 Task: In Job referrals turn off email notifications.
Action: Mouse moved to (835, 73)
Screenshot: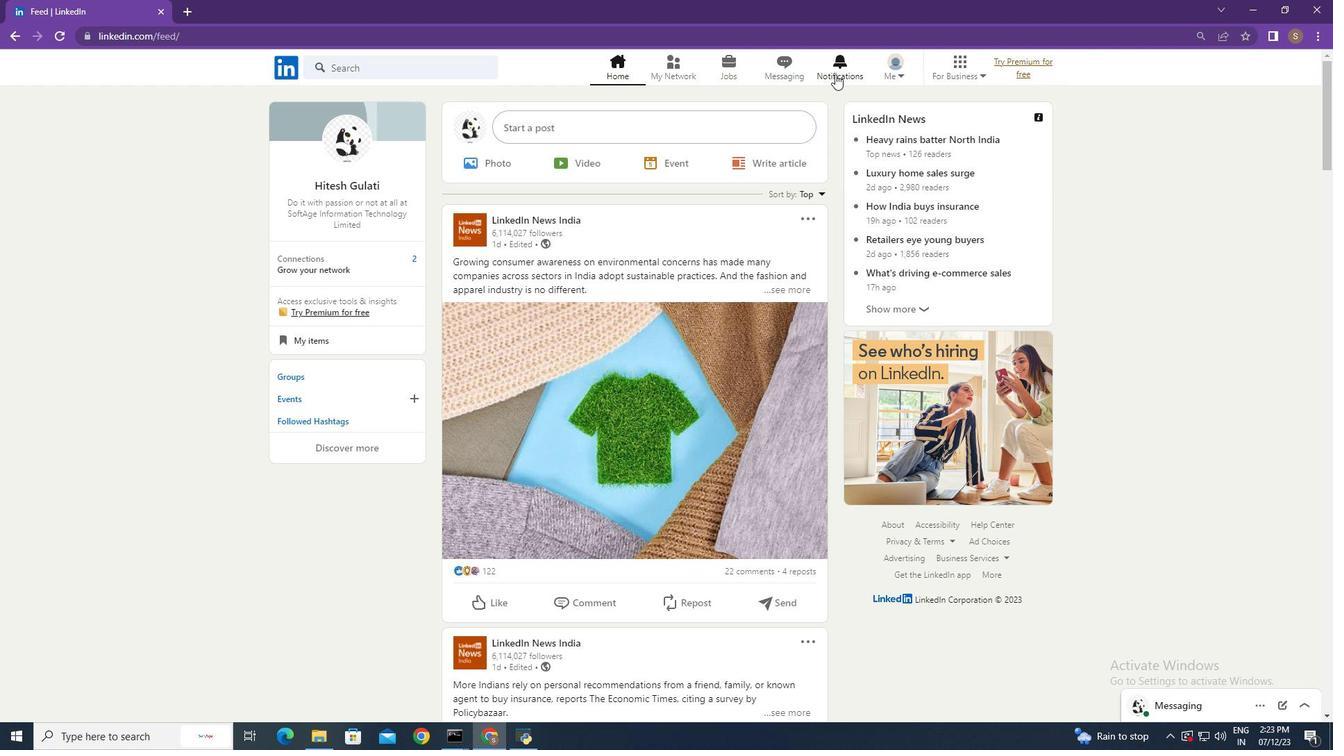 
Action: Mouse pressed left at (835, 73)
Screenshot: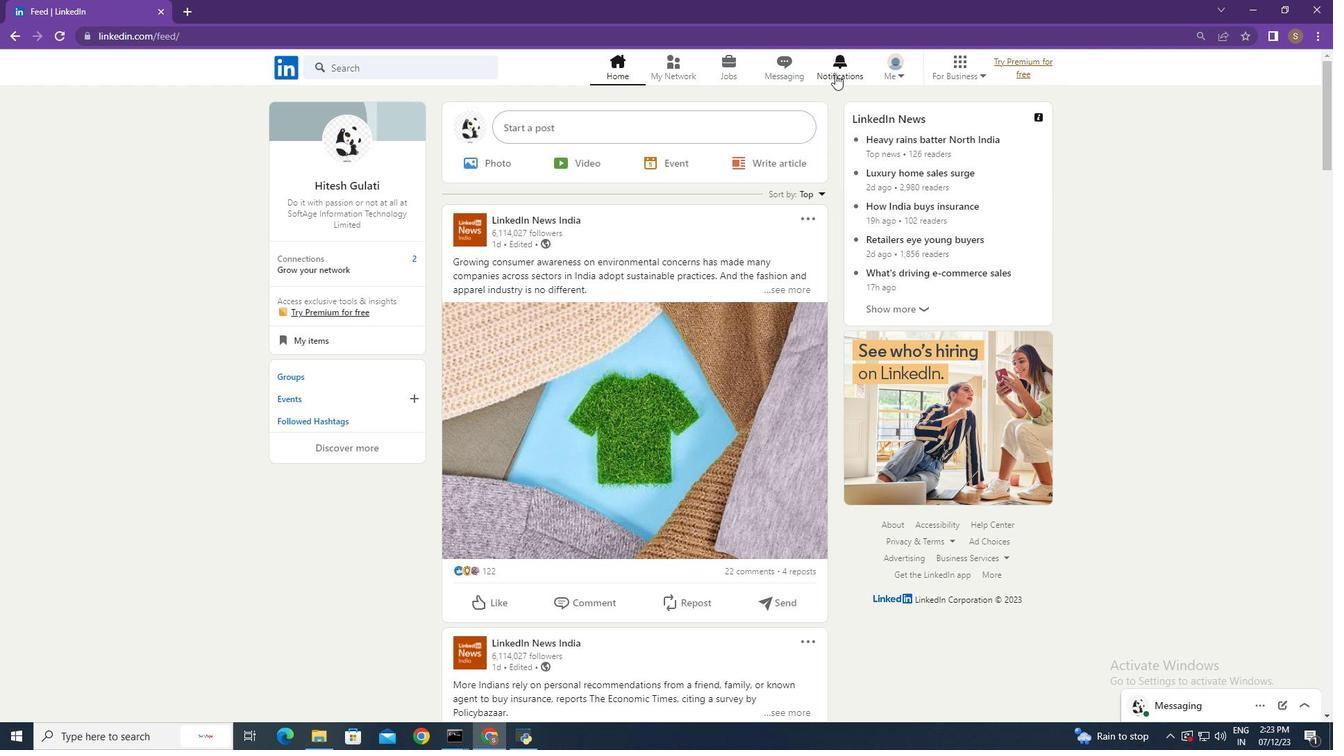 
Action: Mouse moved to (291, 159)
Screenshot: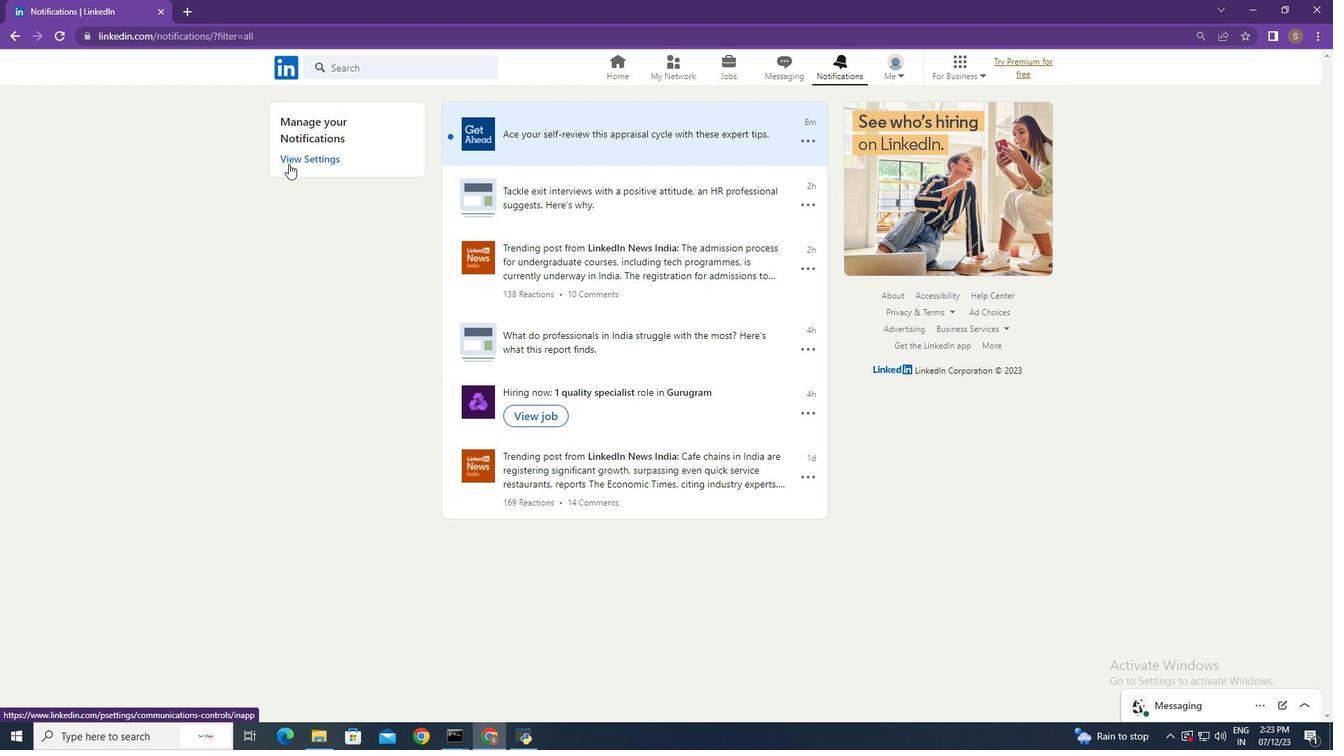 
Action: Mouse pressed left at (291, 159)
Screenshot: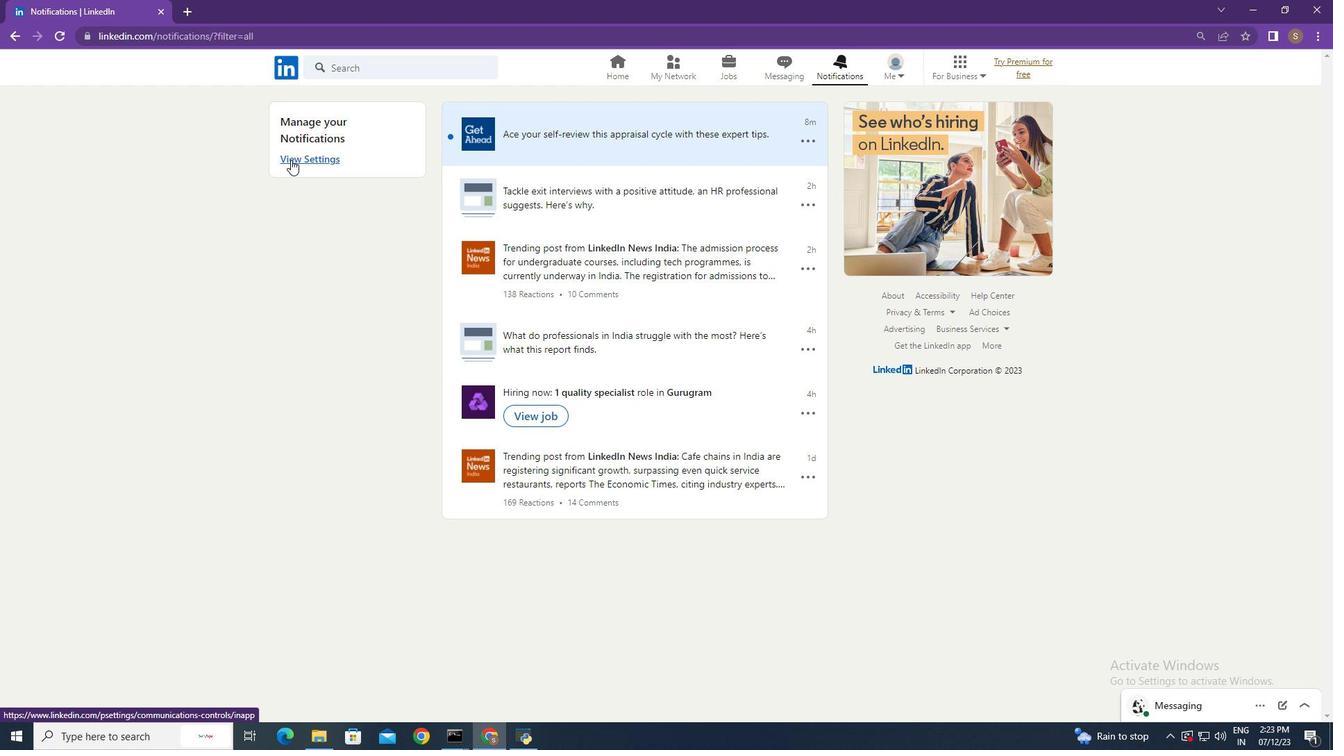 
Action: Mouse moved to (829, 247)
Screenshot: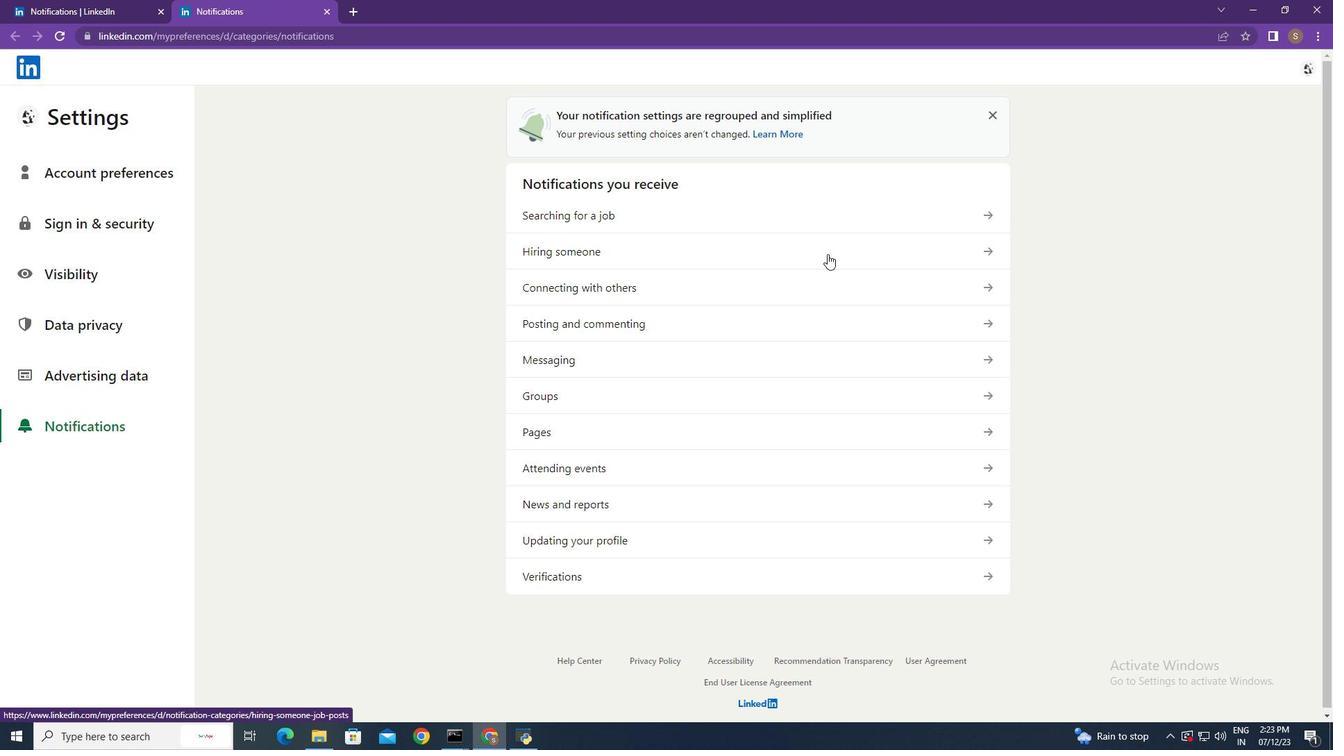 
Action: Mouse pressed left at (829, 247)
Screenshot: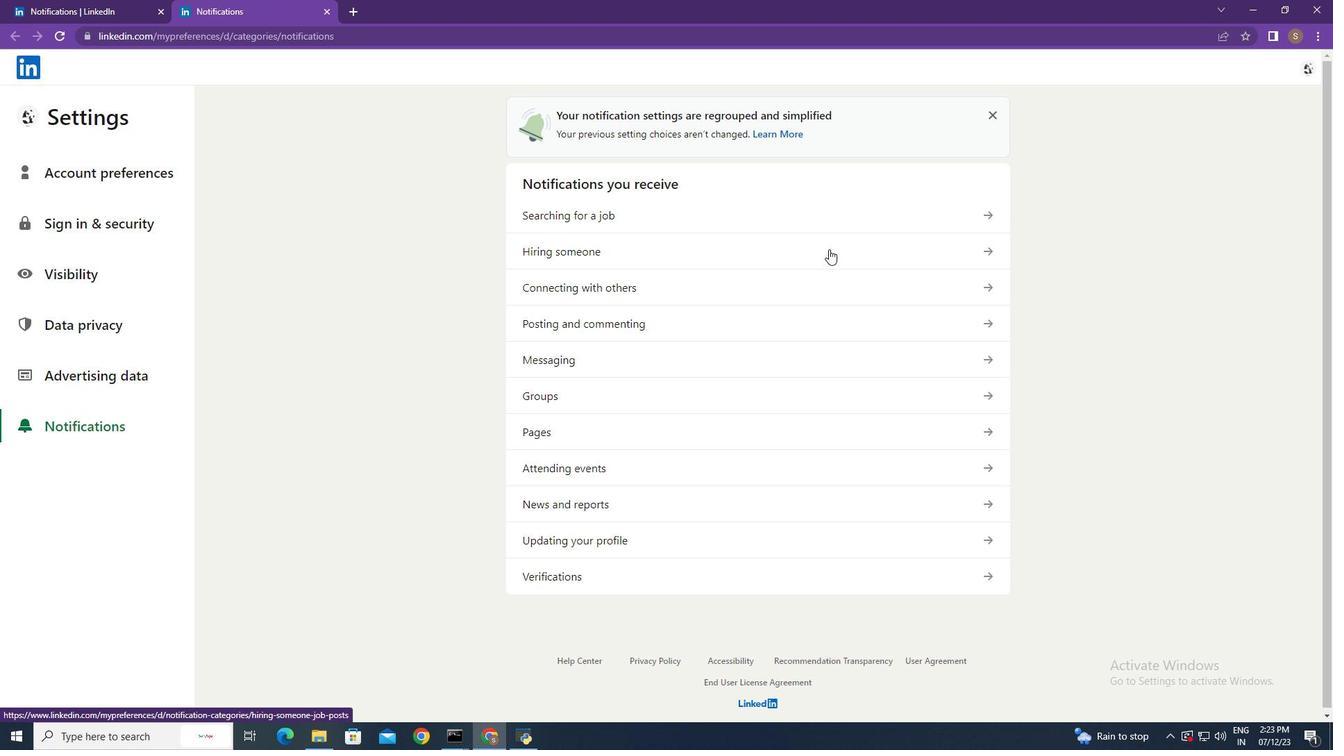 
Action: Mouse moved to (898, 450)
Screenshot: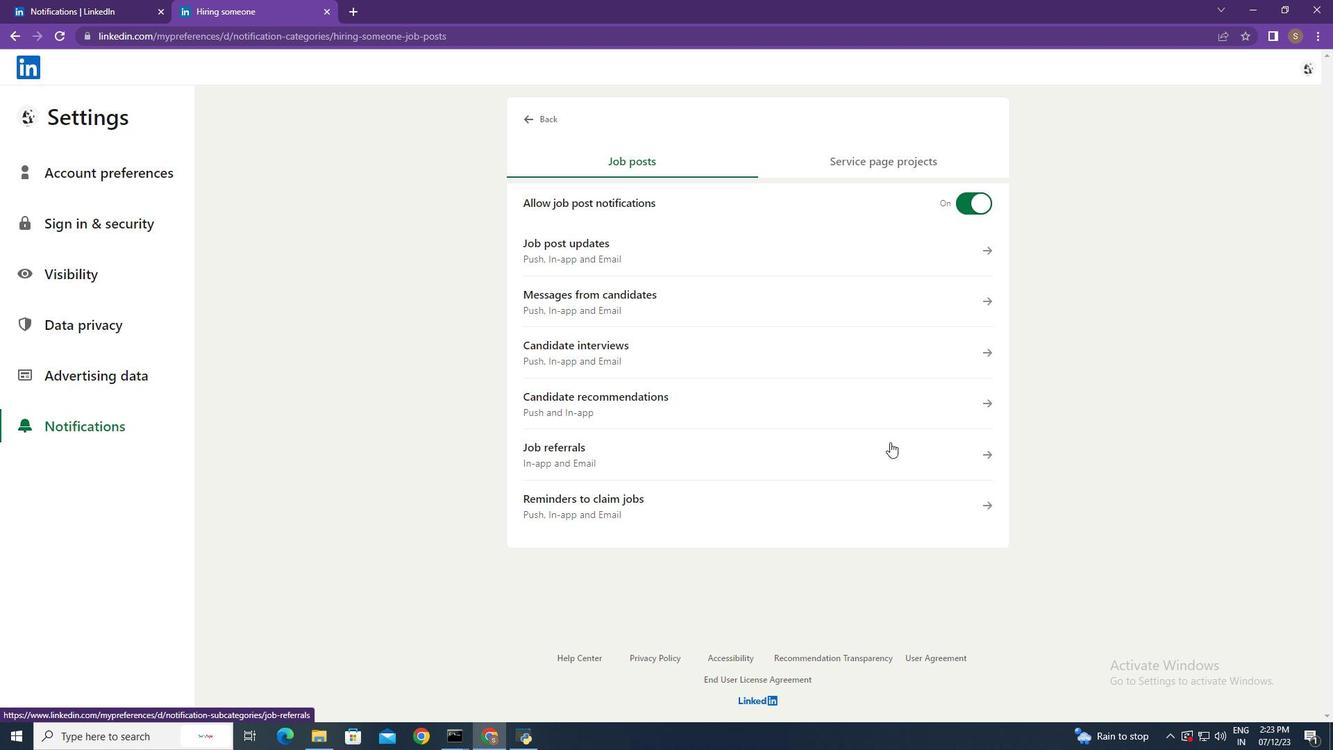 
Action: Mouse pressed left at (898, 450)
Screenshot: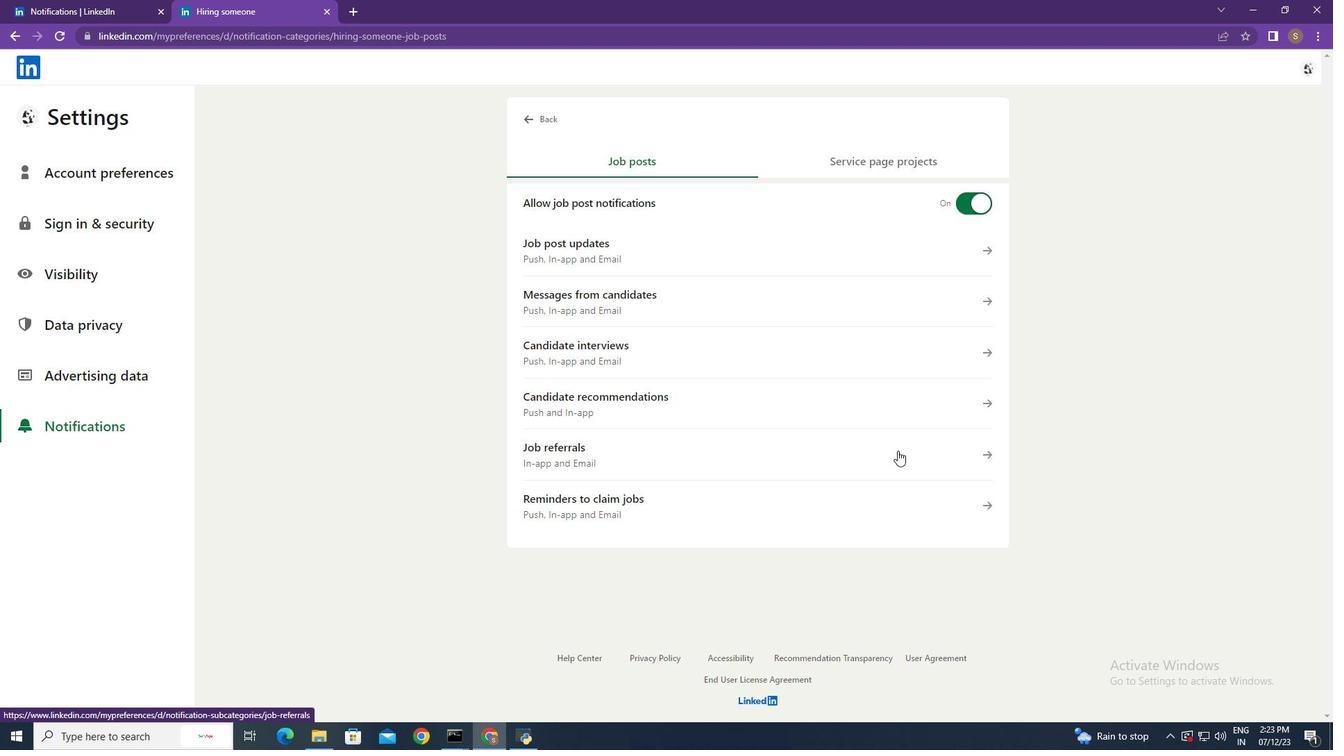 
Action: Mouse moved to (975, 345)
Screenshot: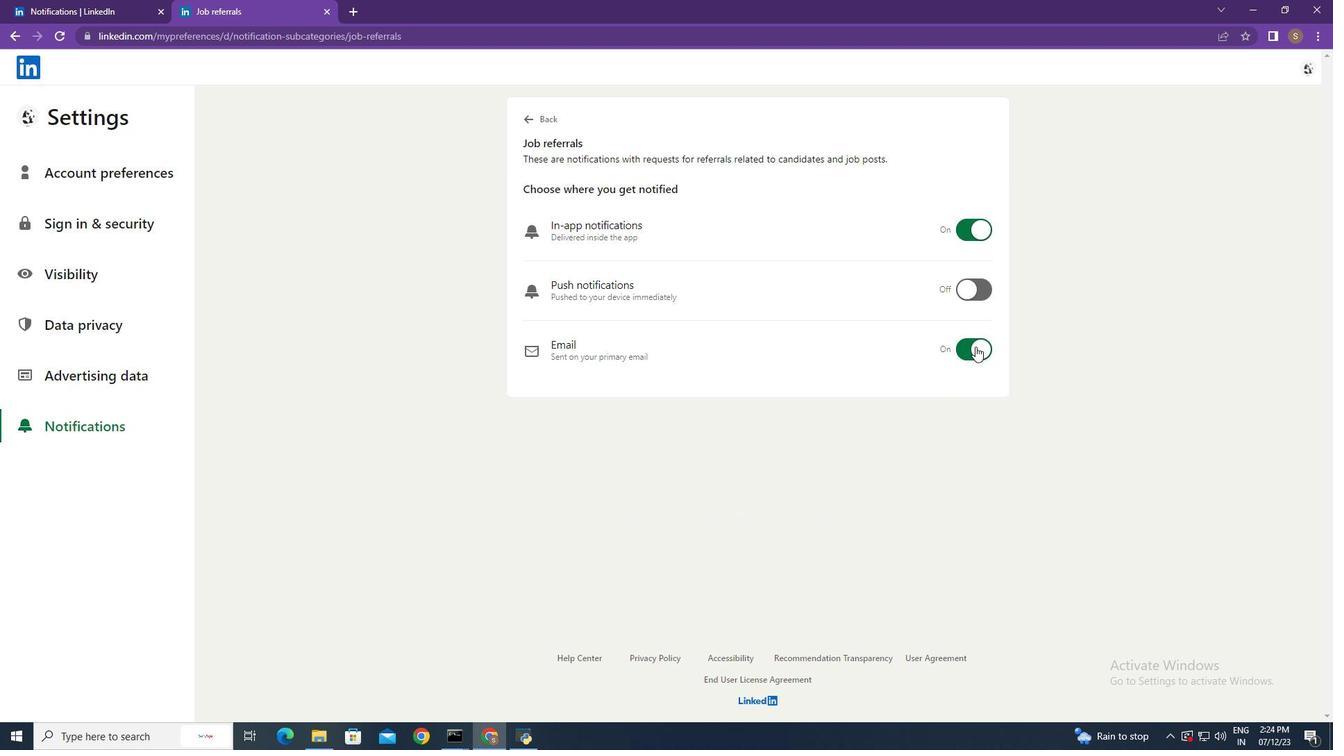 
Action: Mouse pressed left at (975, 345)
Screenshot: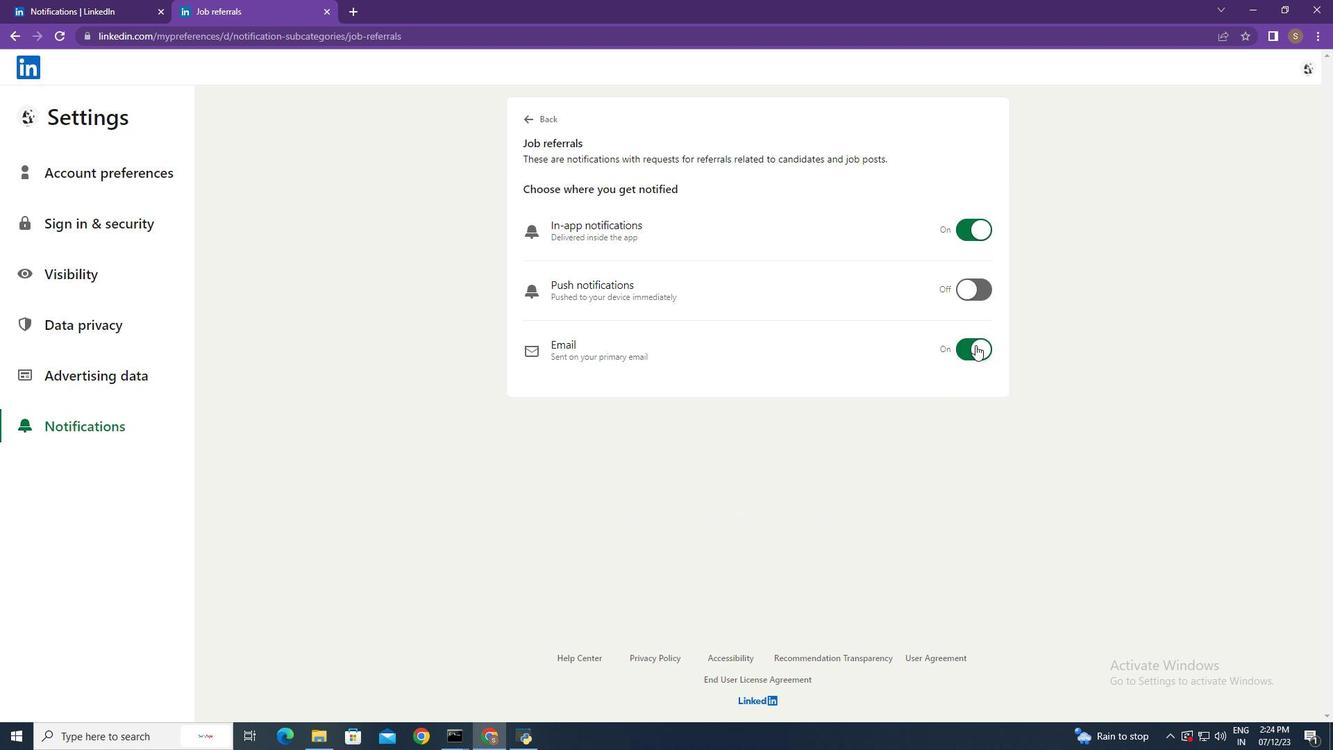 
Action: Mouse moved to (1176, 343)
Screenshot: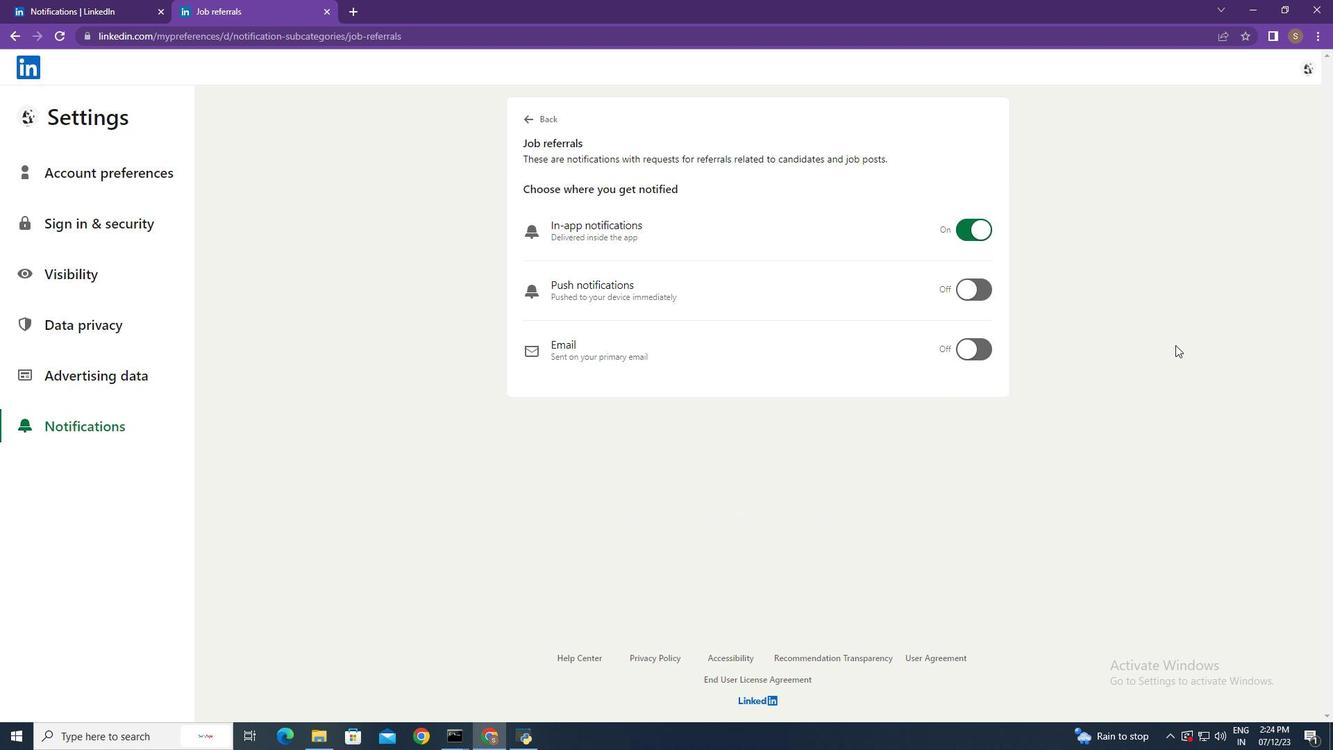 
